 Task: Create a due date automation trigger when advanced on, on the monday after a card is due add basic but not in list "Resume" at 11:00 AM.
Action: Mouse moved to (1144, 89)
Screenshot: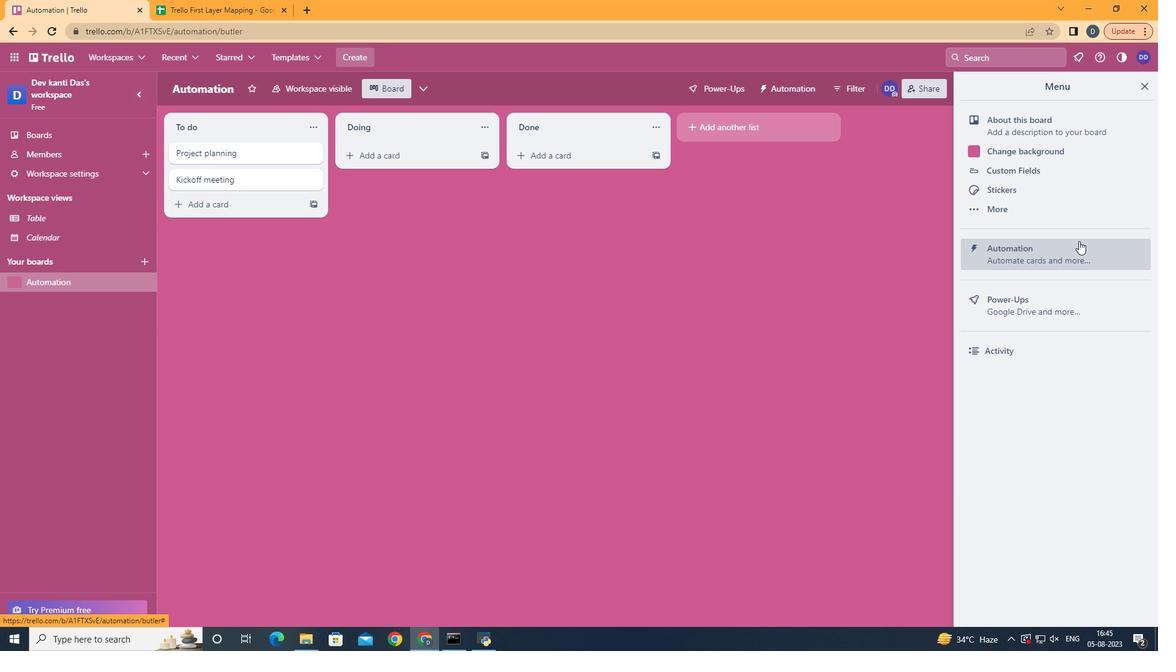 
Action: Mouse pressed left at (1144, 89)
Screenshot: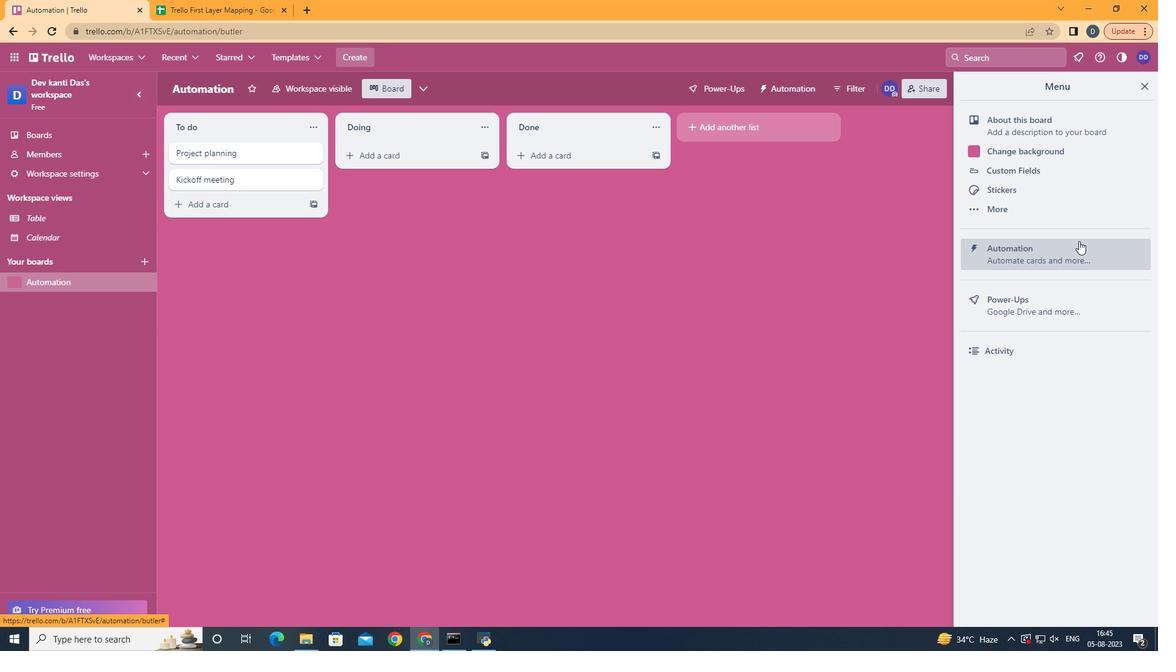 
Action: Mouse moved to (1078, 240)
Screenshot: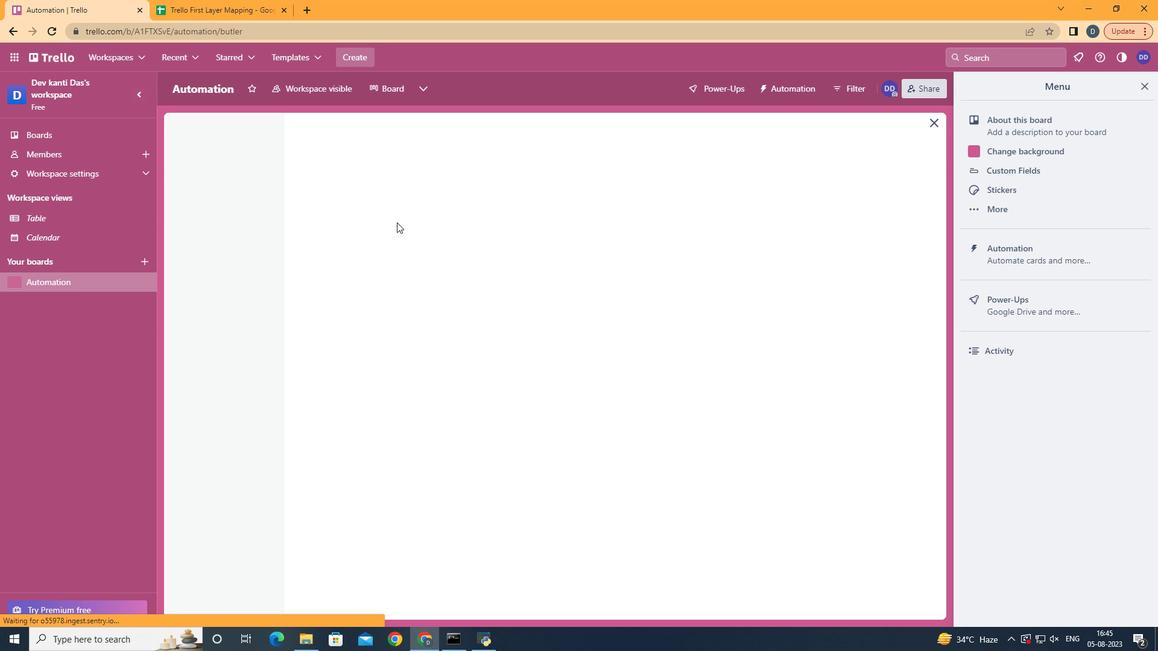 
Action: Mouse pressed left at (1078, 240)
Screenshot: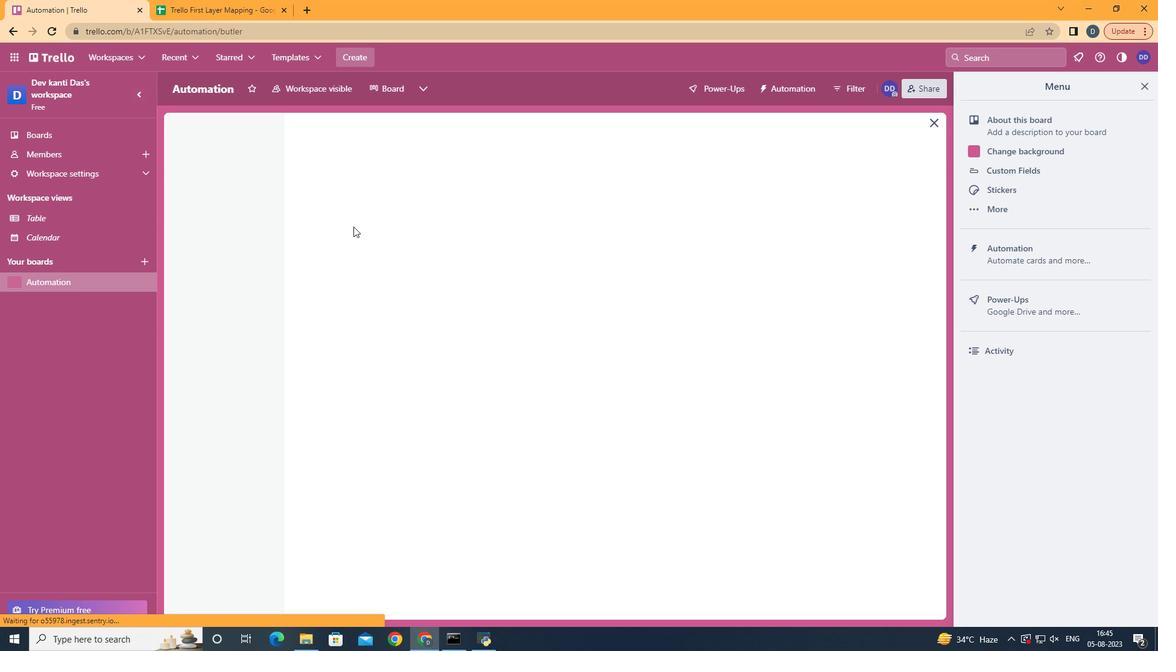 
Action: Mouse moved to (246, 242)
Screenshot: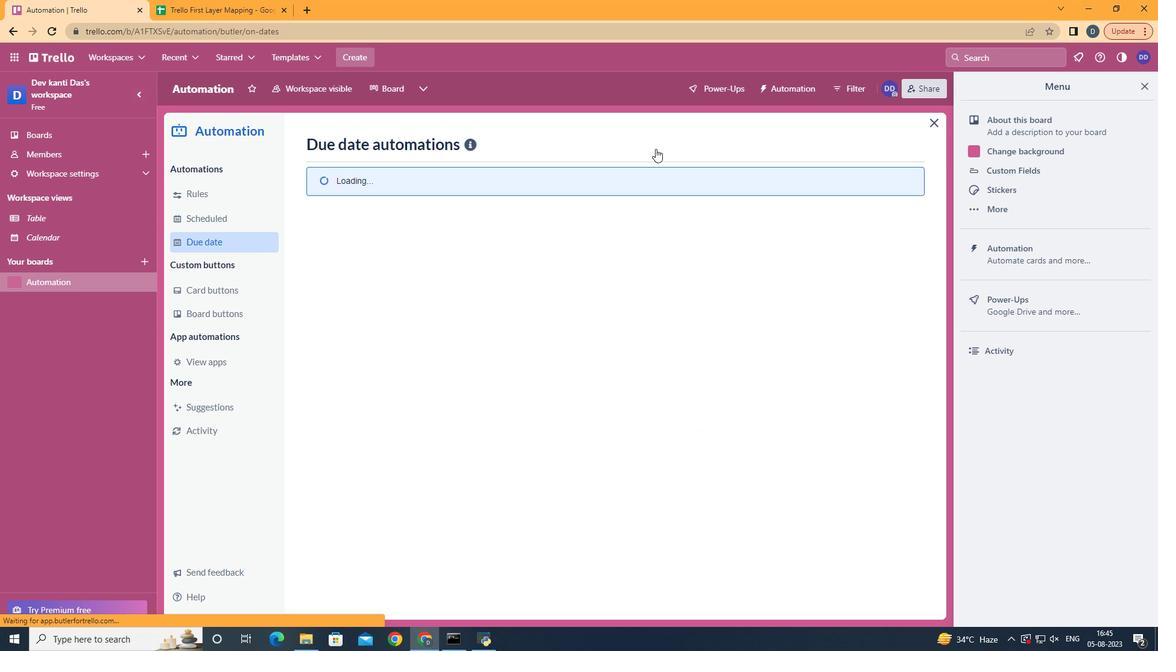 
Action: Mouse pressed left at (246, 242)
Screenshot: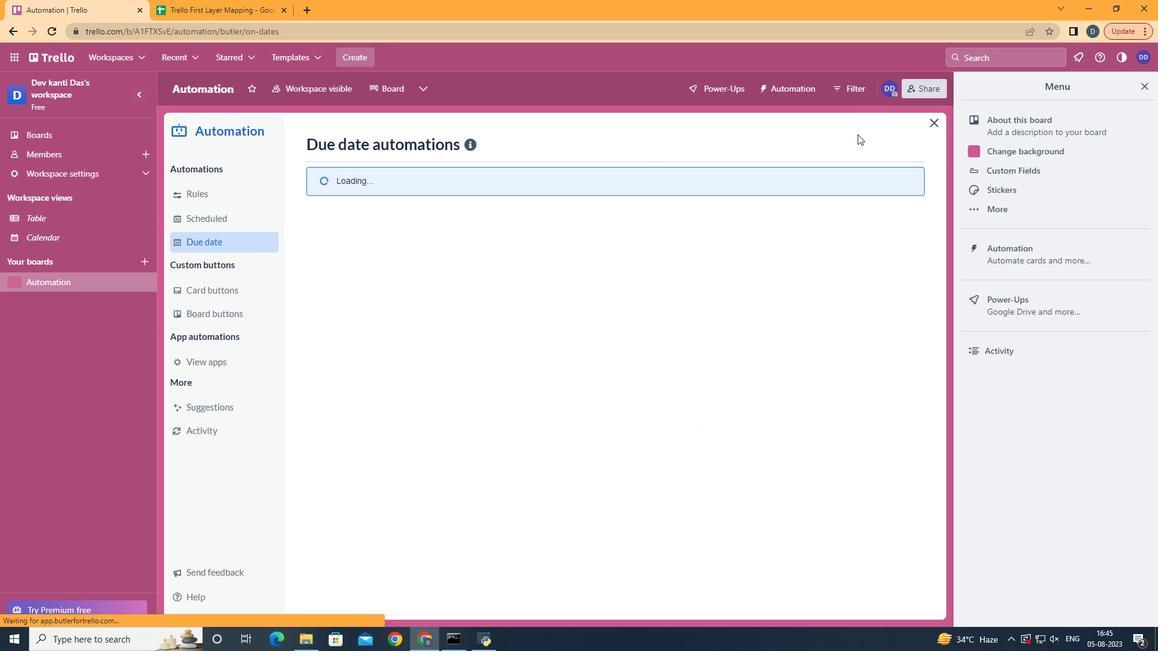 
Action: Mouse moved to (852, 141)
Screenshot: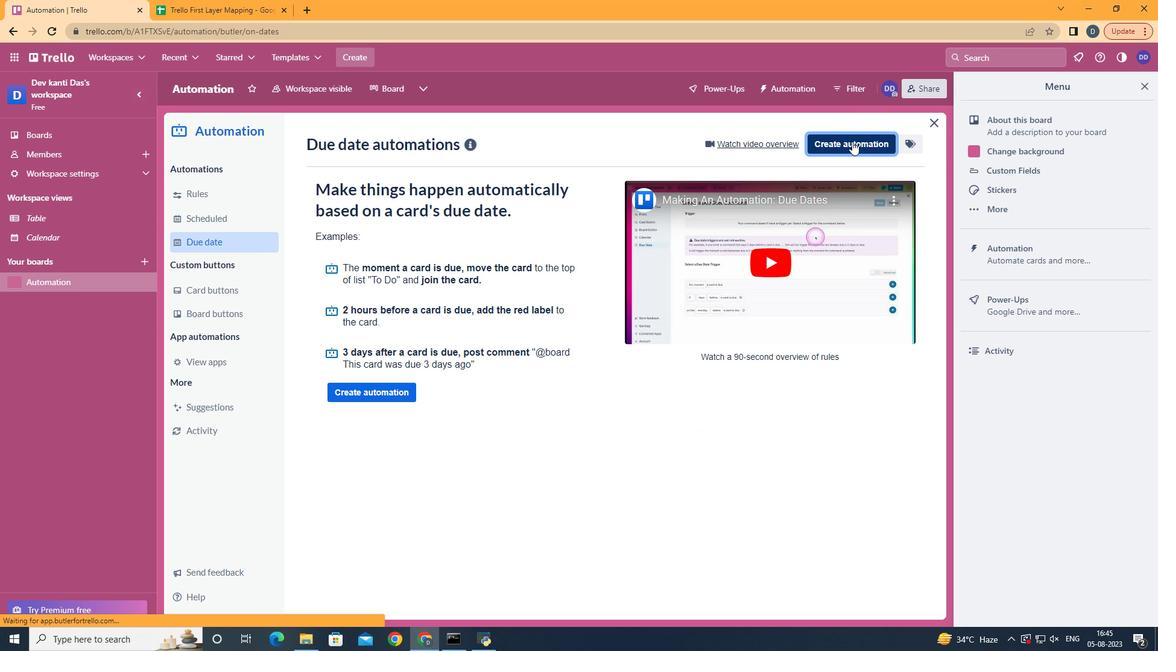 
Action: Mouse pressed left at (852, 141)
Screenshot: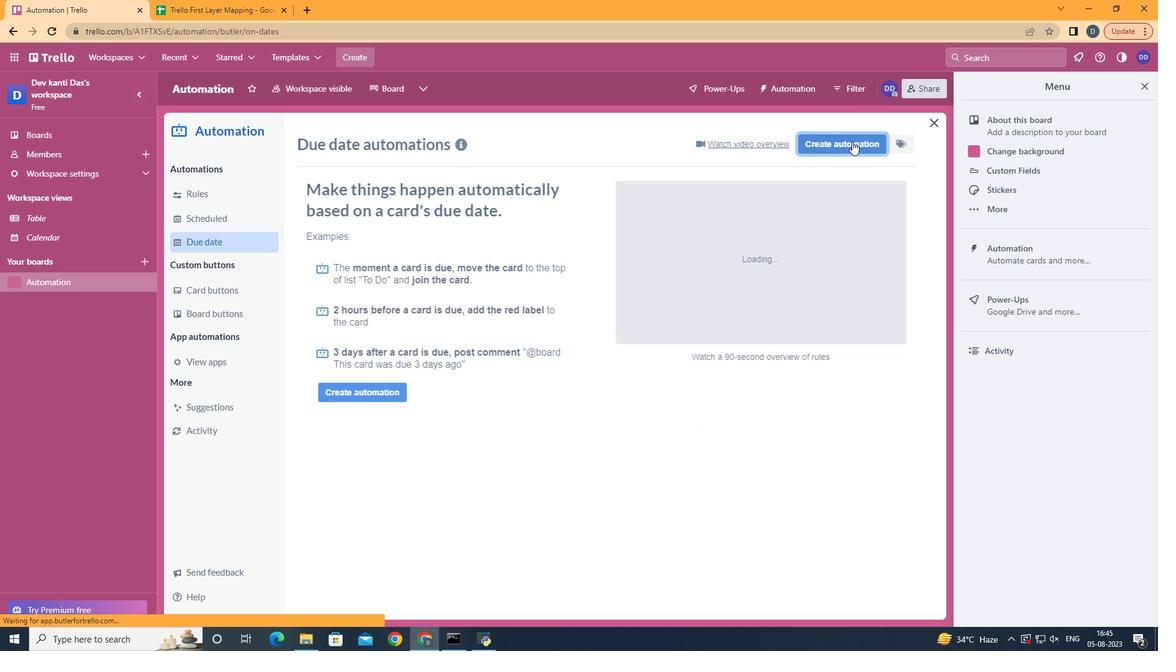
Action: Mouse moved to (659, 263)
Screenshot: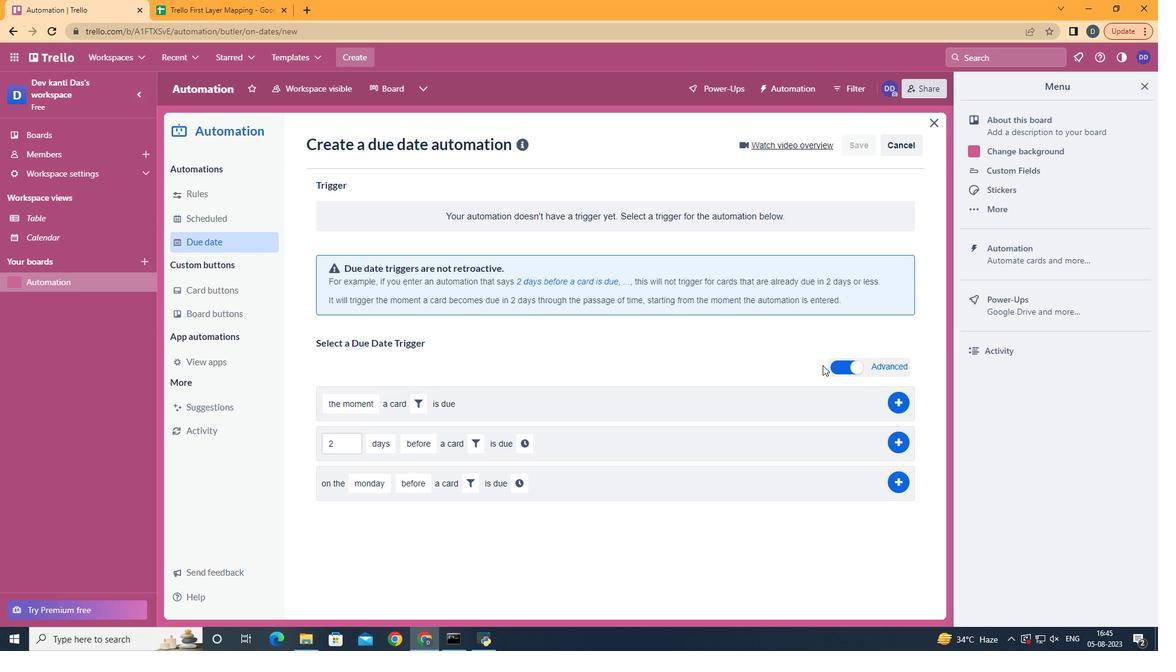
Action: Mouse pressed left at (659, 263)
Screenshot: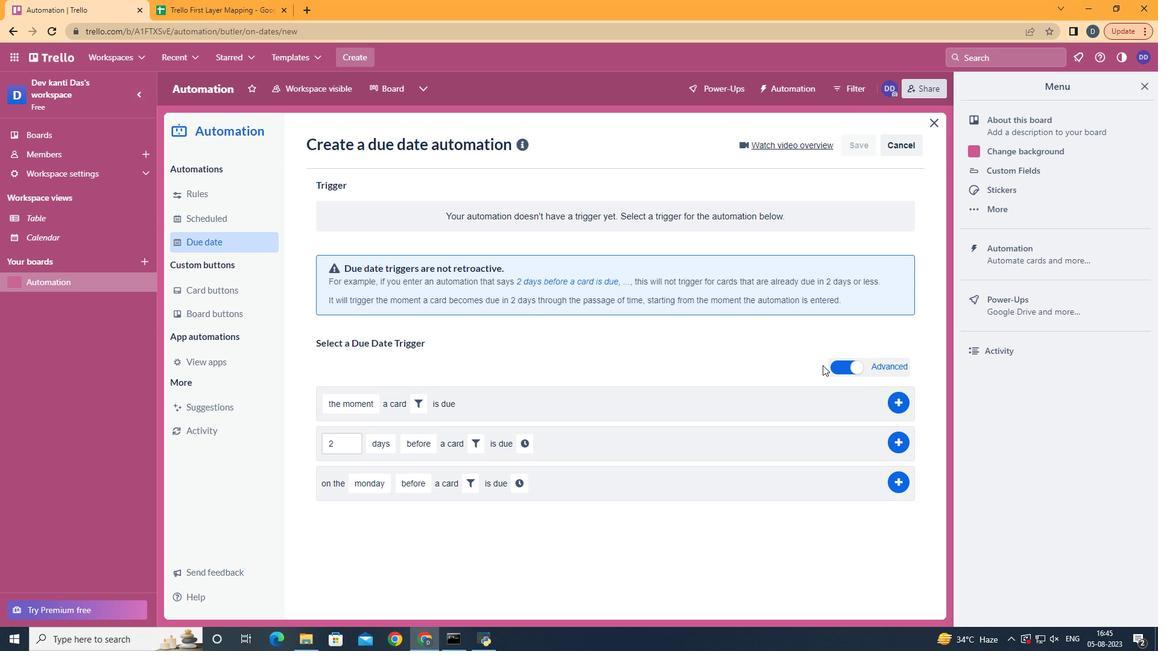 
Action: Mouse moved to (385, 321)
Screenshot: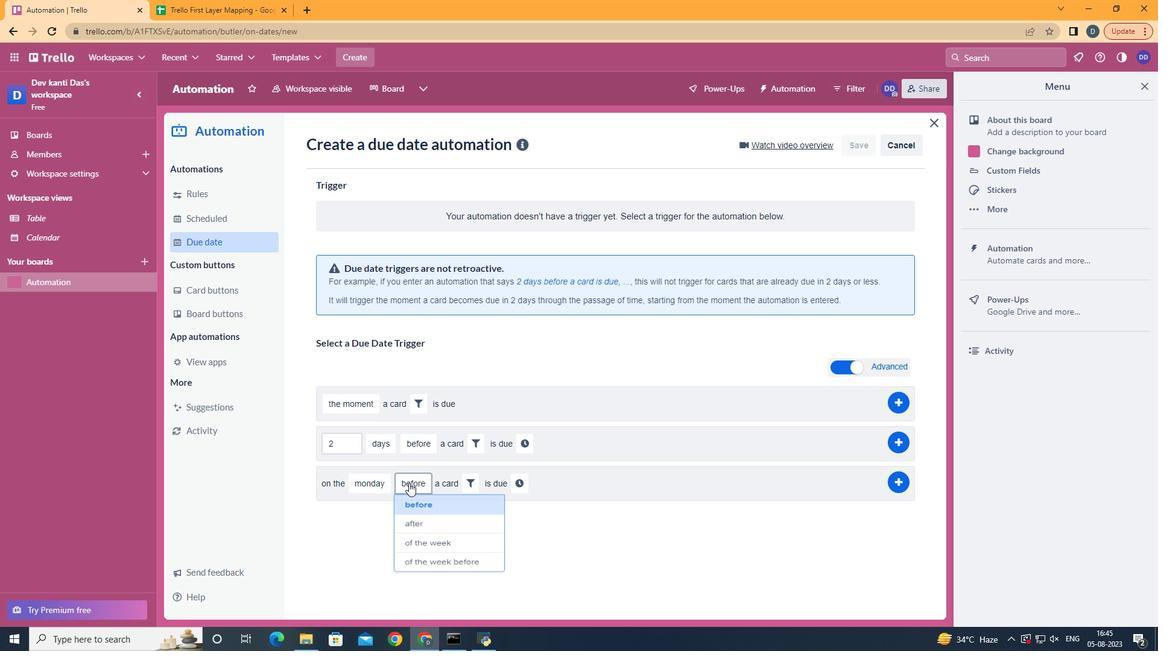 
Action: Mouse pressed left at (385, 321)
Screenshot: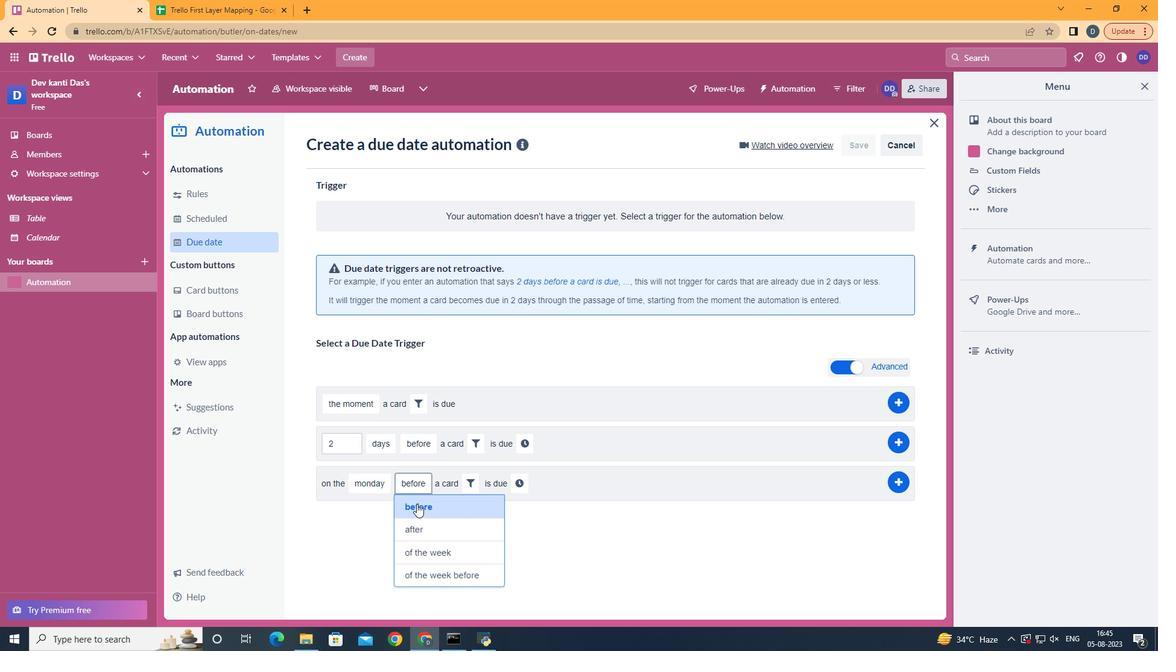 
Action: Mouse moved to (422, 525)
Screenshot: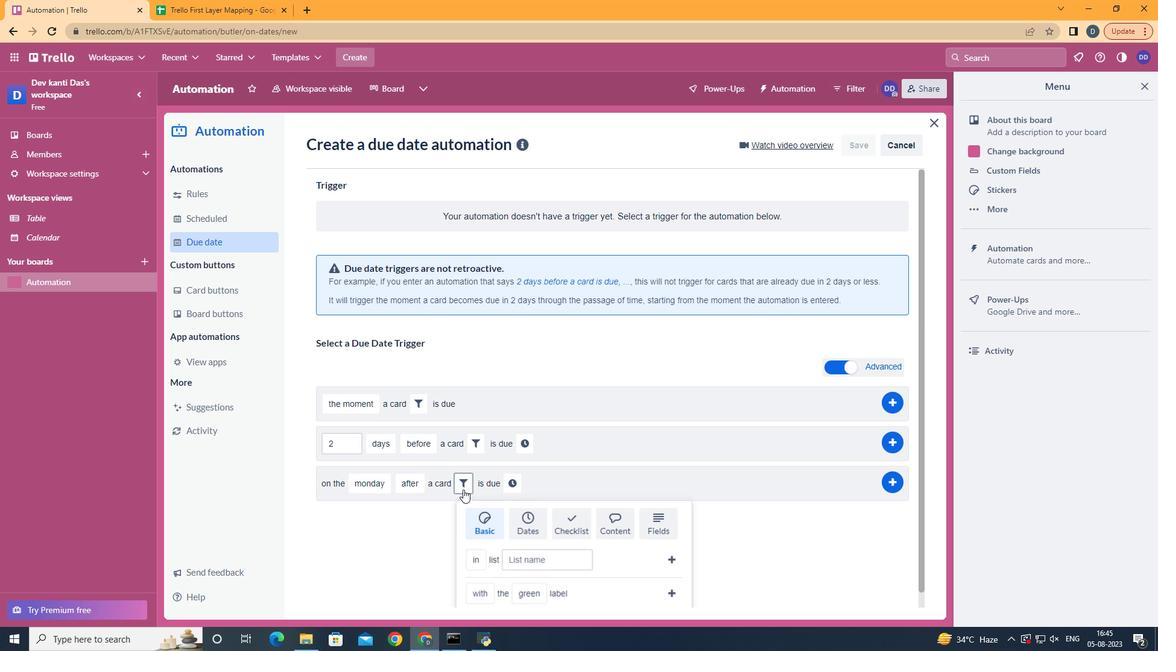 
Action: Mouse pressed left at (422, 525)
Screenshot: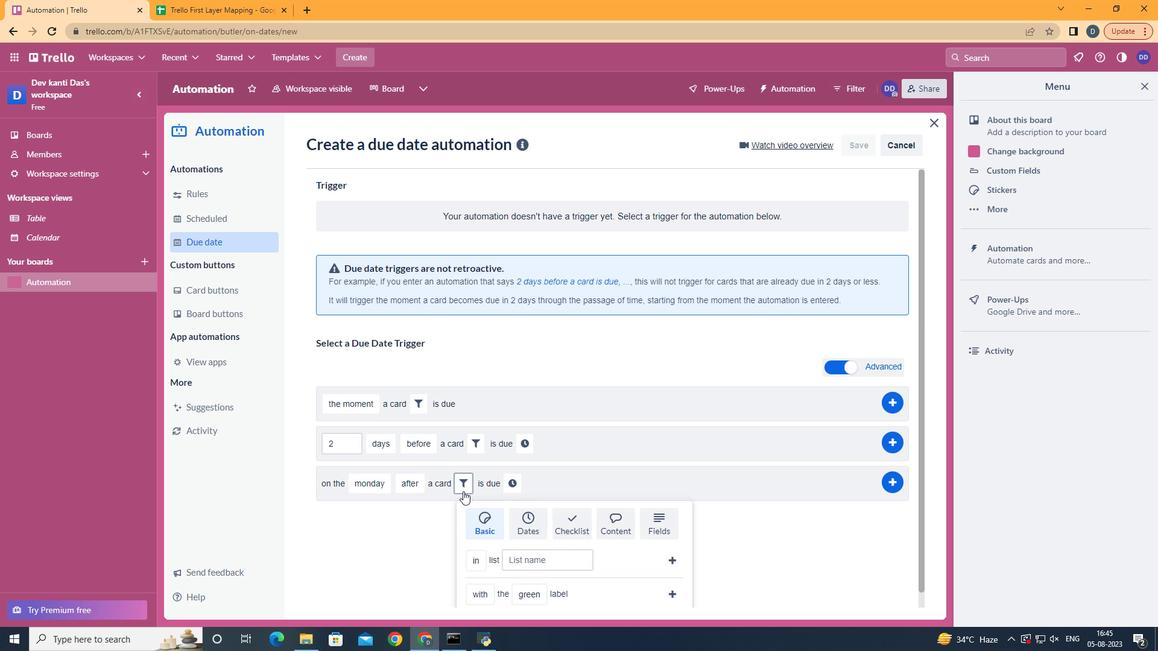 
Action: Mouse moved to (463, 490)
Screenshot: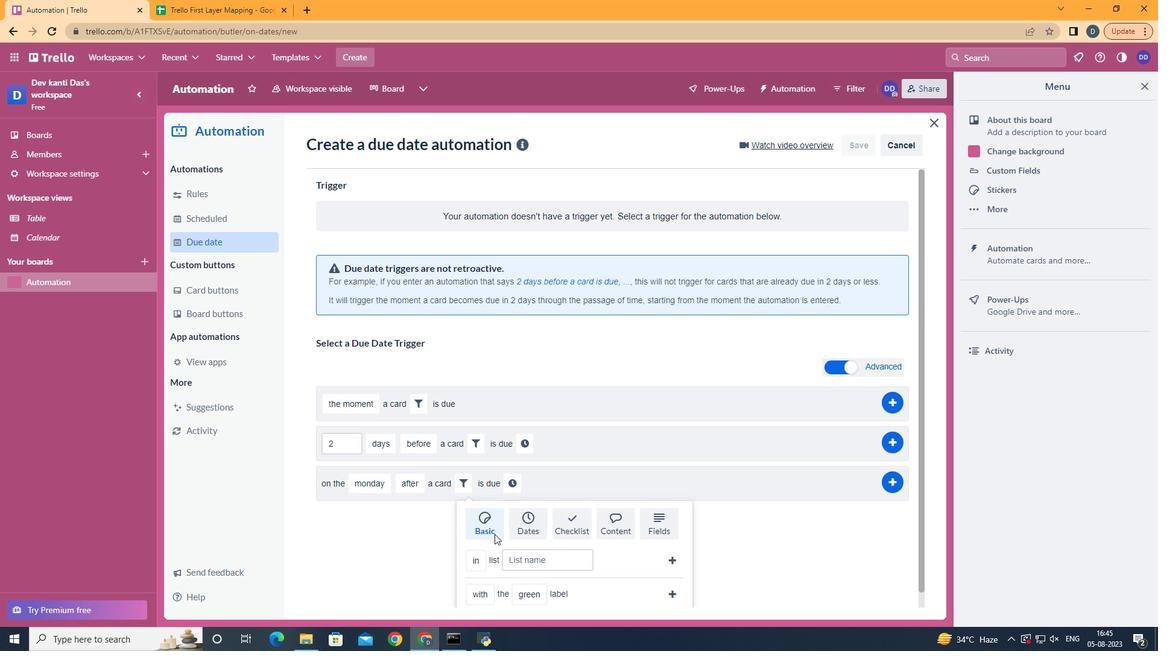 
Action: Mouse pressed left at (463, 490)
Screenshot: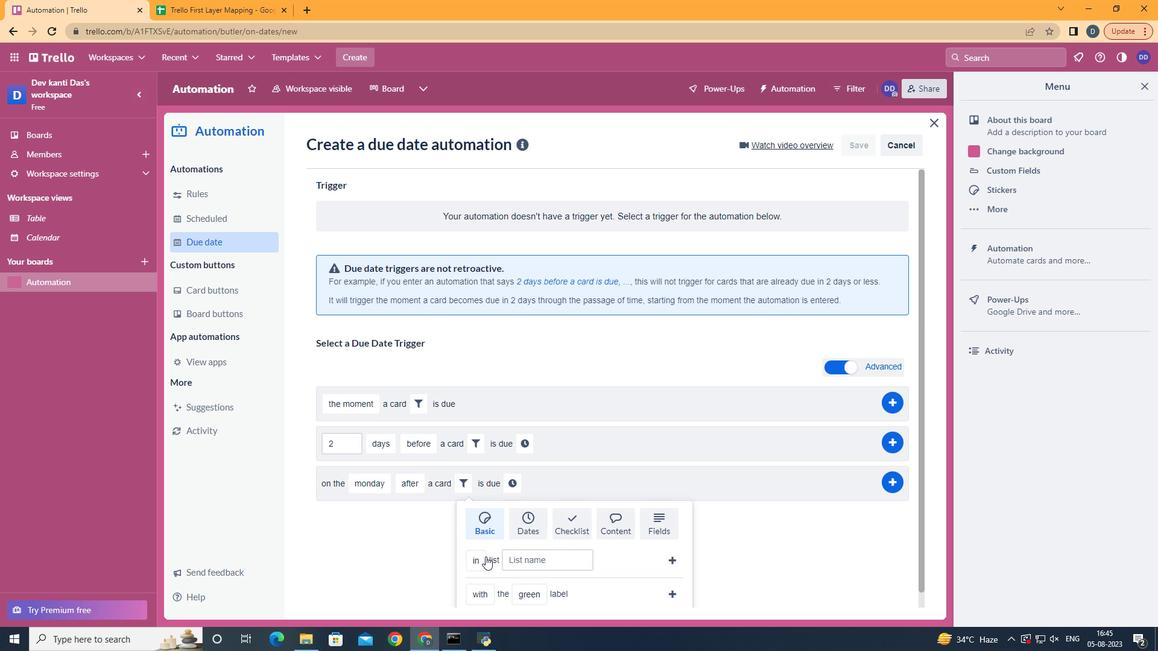 
Action: Mouse moved to (488, 539)
Screenshot: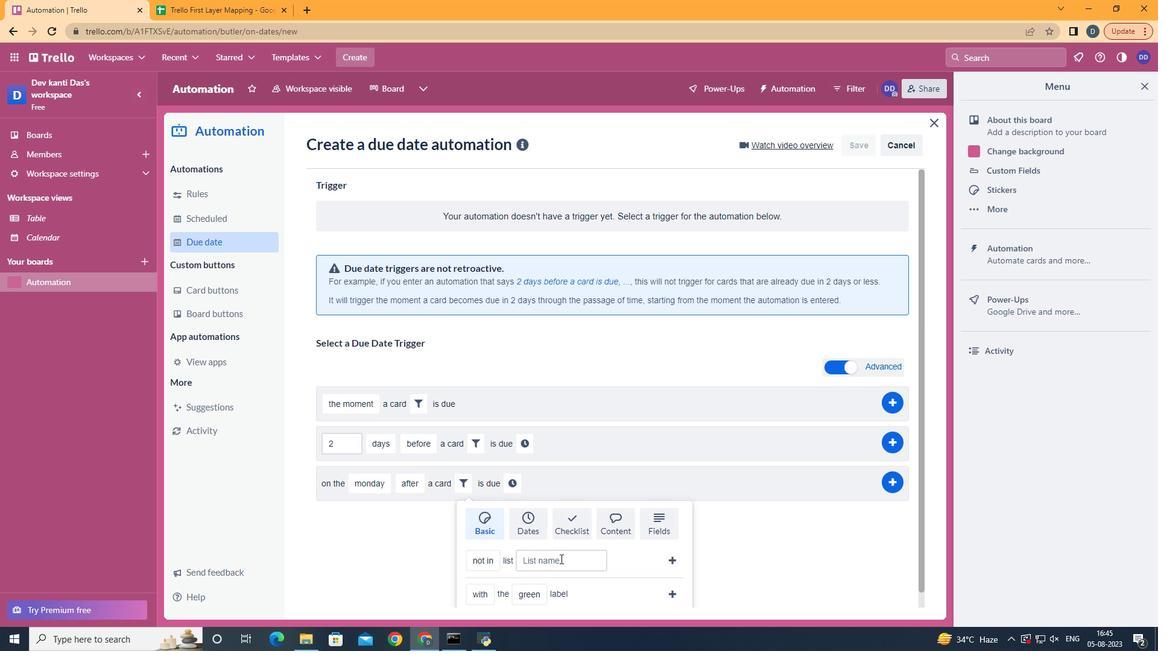 
Action: Mouse pressed left at (488, 539)
Screenshot: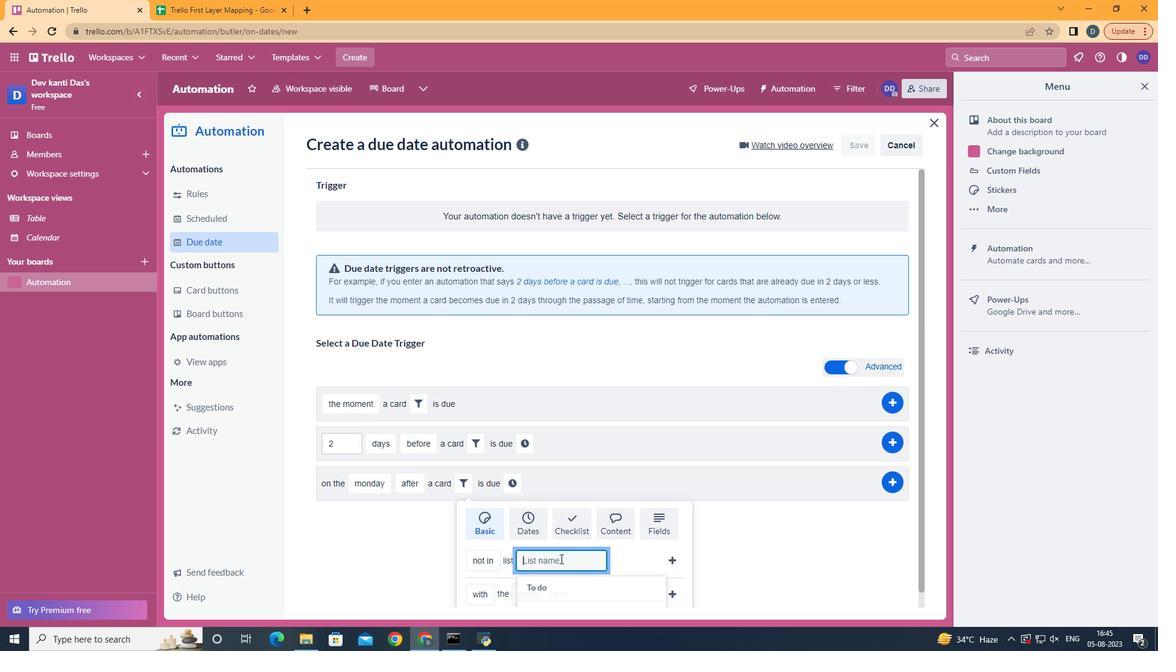
Action: Mouse moved to (560, 559)
Screenshot: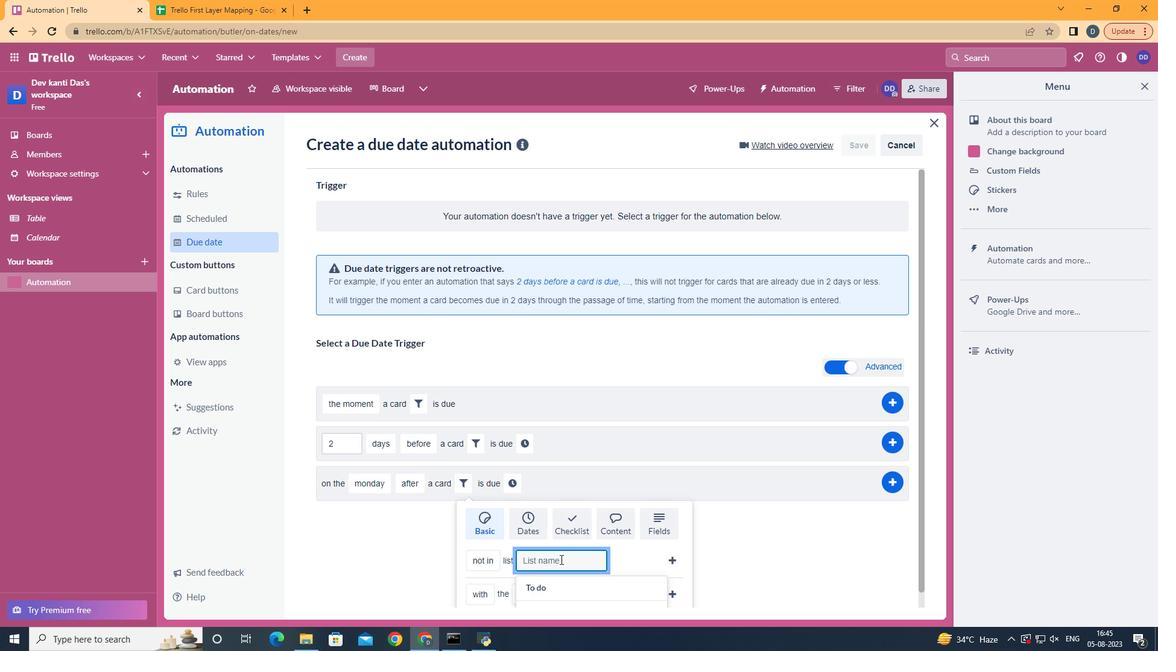 
Action: Mouse pressed left at (560, 559)
Screenshot: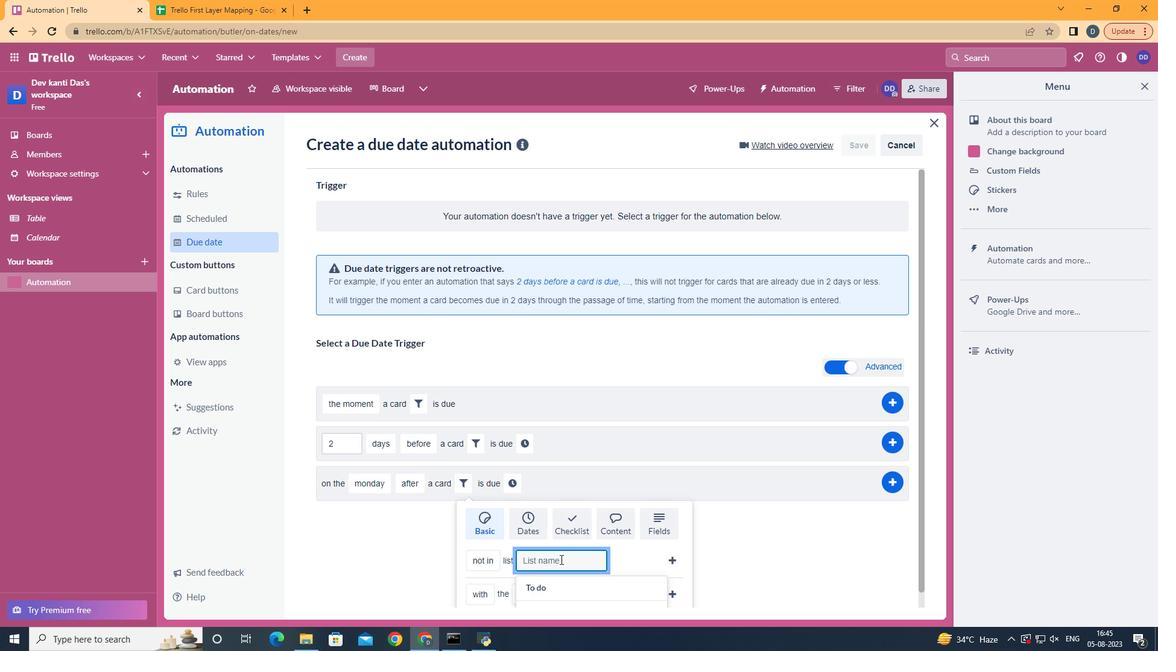 
Action: Mouse moved to (560, 560)
Screenshot: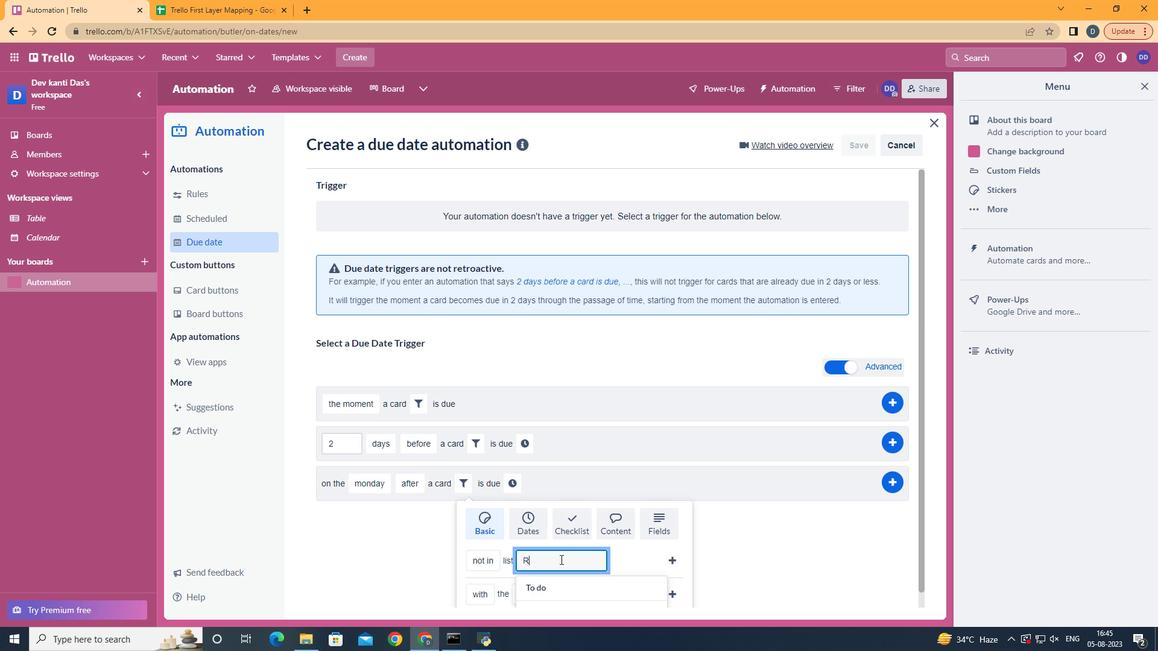 
Action: Key pressed <Key.shift>Resume
Screenshot: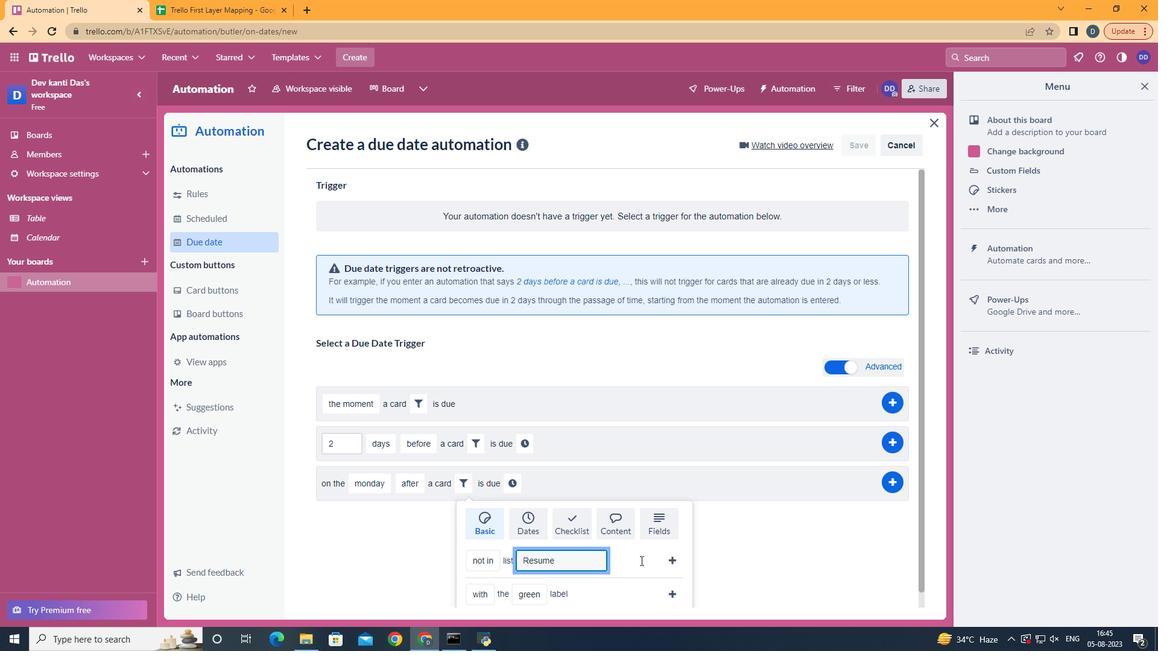 
Action: Mouse moved to (672, 563)
Screenshot: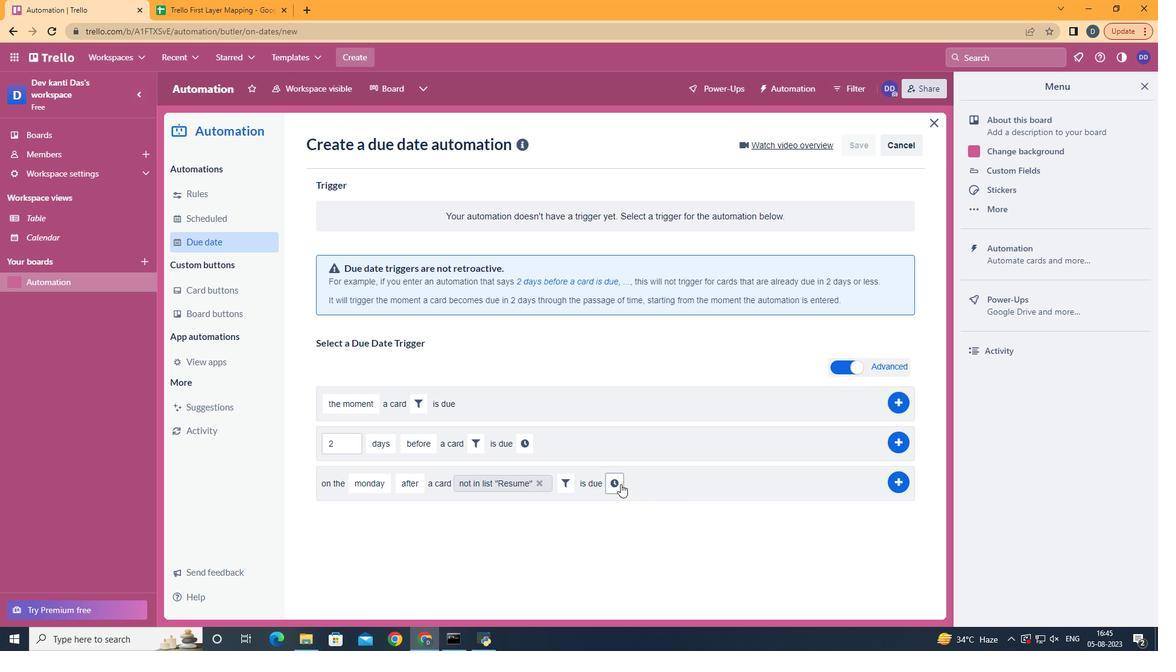 
Action: Mouse pressed left at (672, 563)
Screenshot: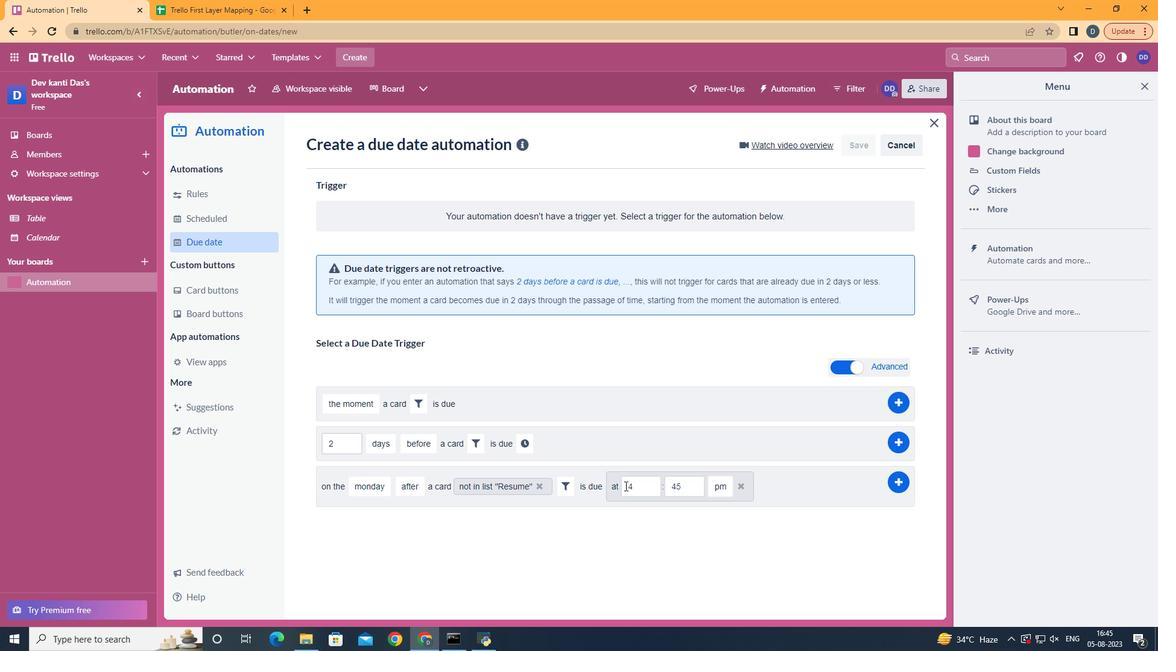
Action: Mouse moved to (621, 484)
Screenshot: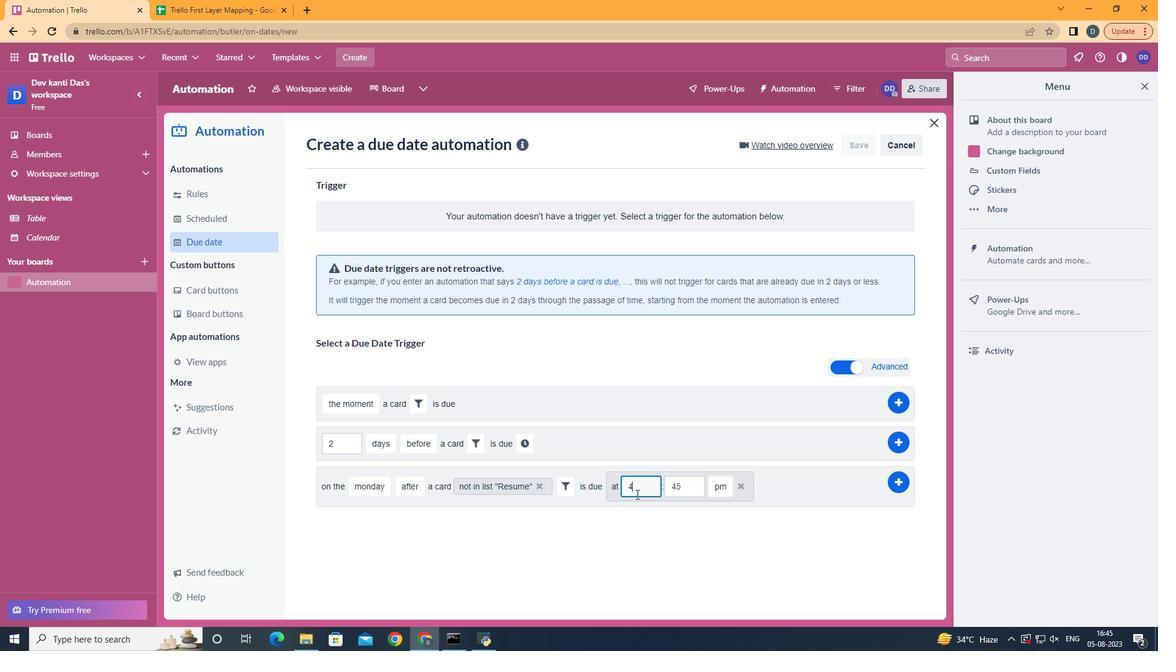 
Action: Mouse pressed left at (621, 484)
Screenshot: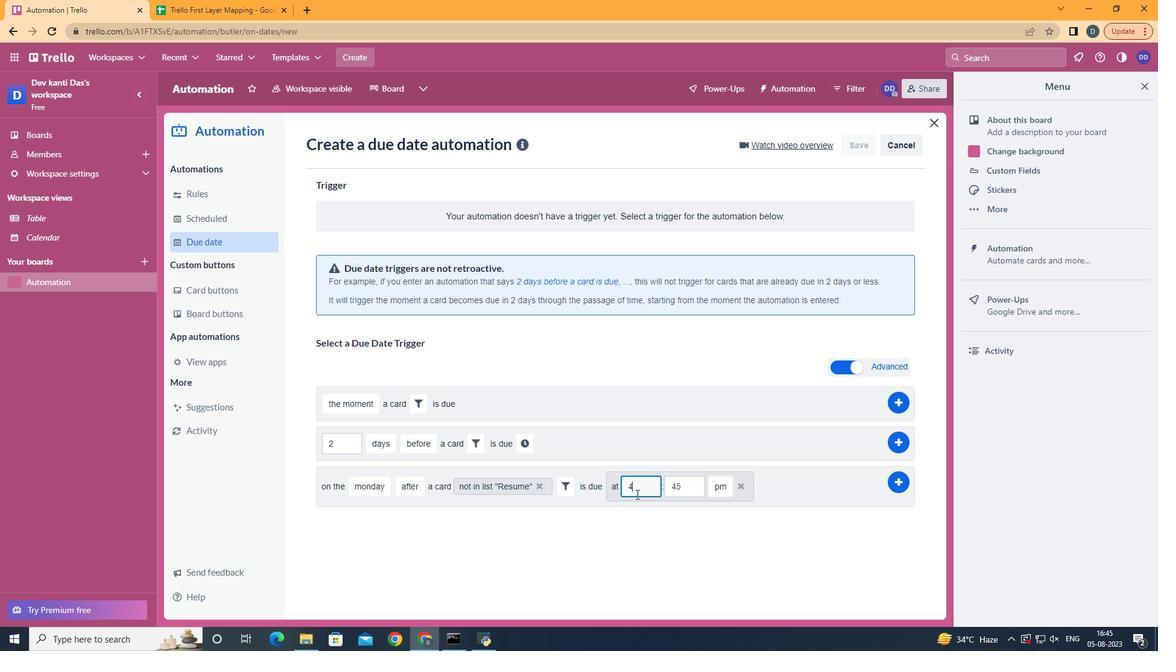 
Action: Mouse moved to (653, 490)
Screenshot: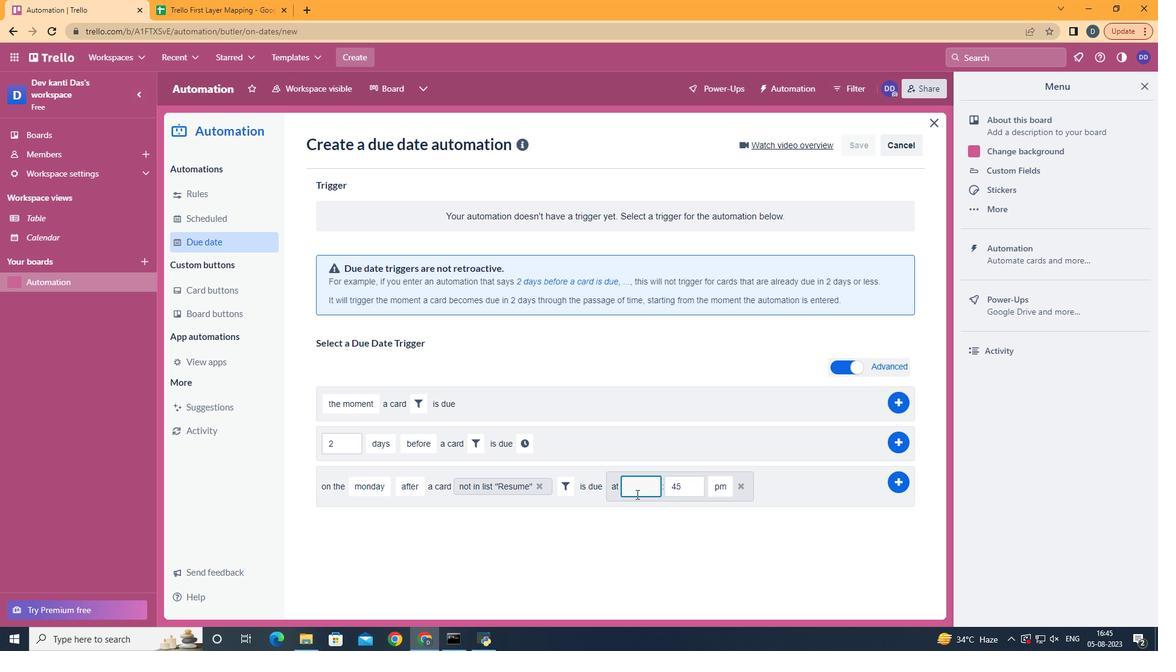 
Action: Mouse pressed left at (653, 490)
Screenshot: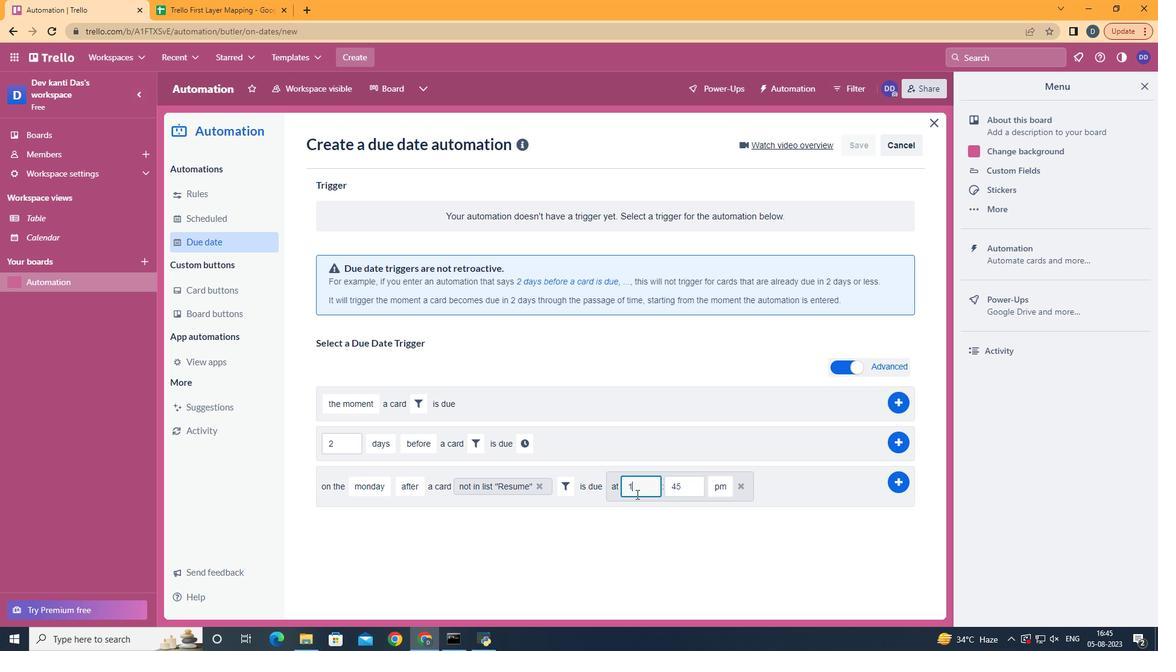 
Action: Mouse moved to (636, 494)
Screenshot: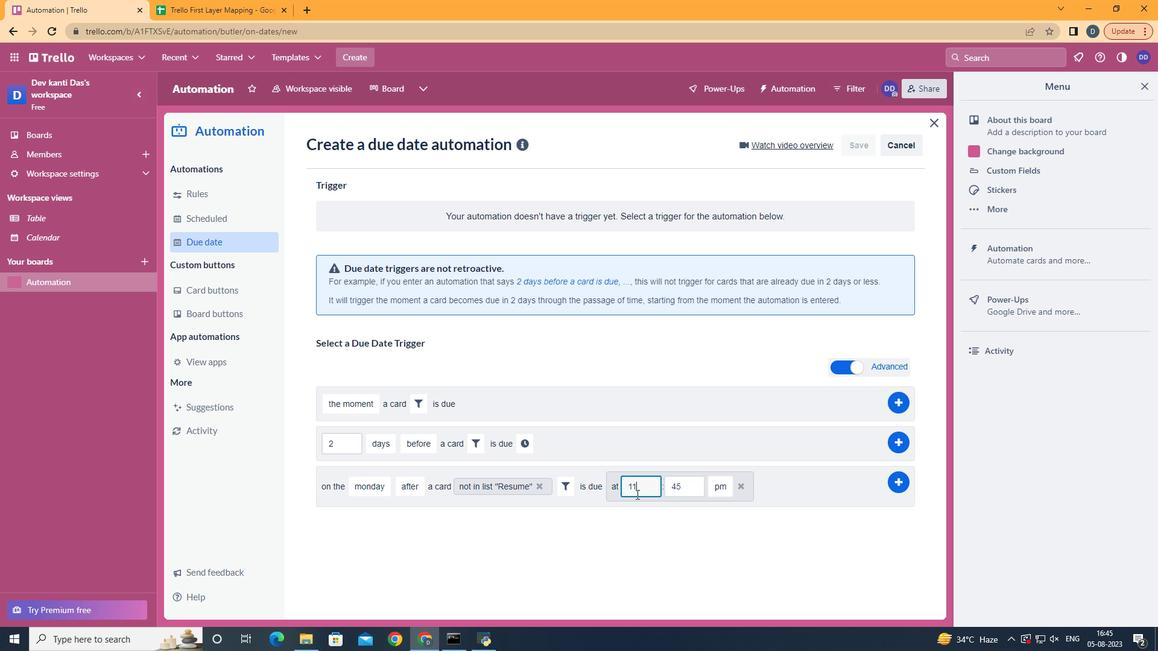
Action: Key pressed <Key.backspace>11
Screenshot: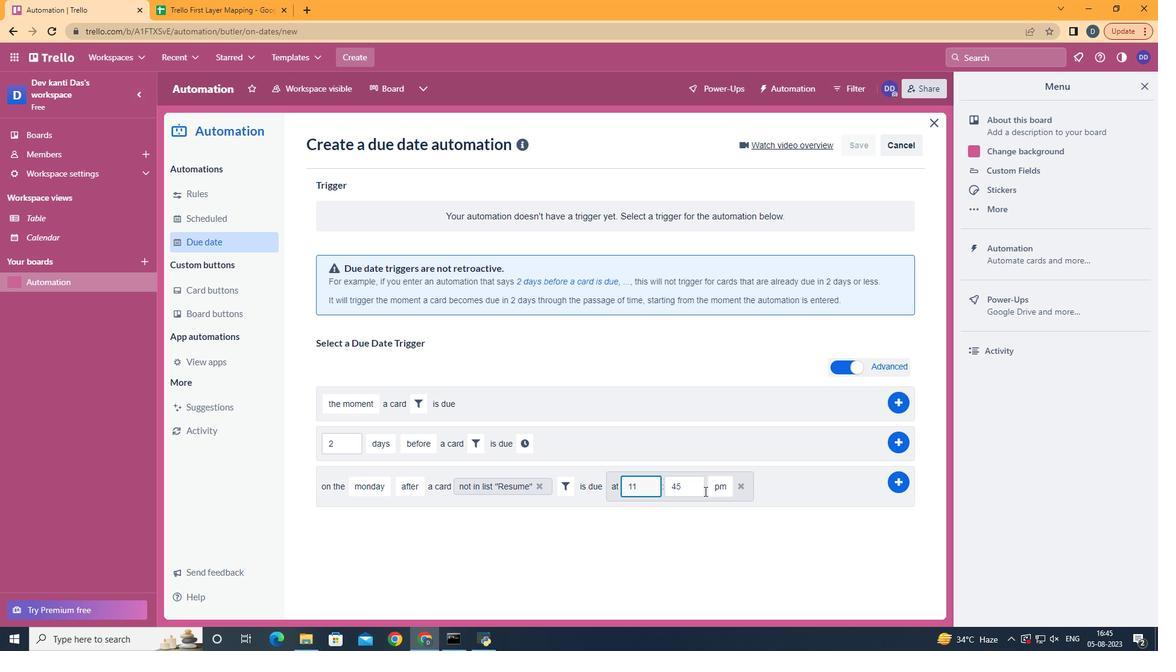 
Action: Mouse moved to (691, 482)
Screenshot: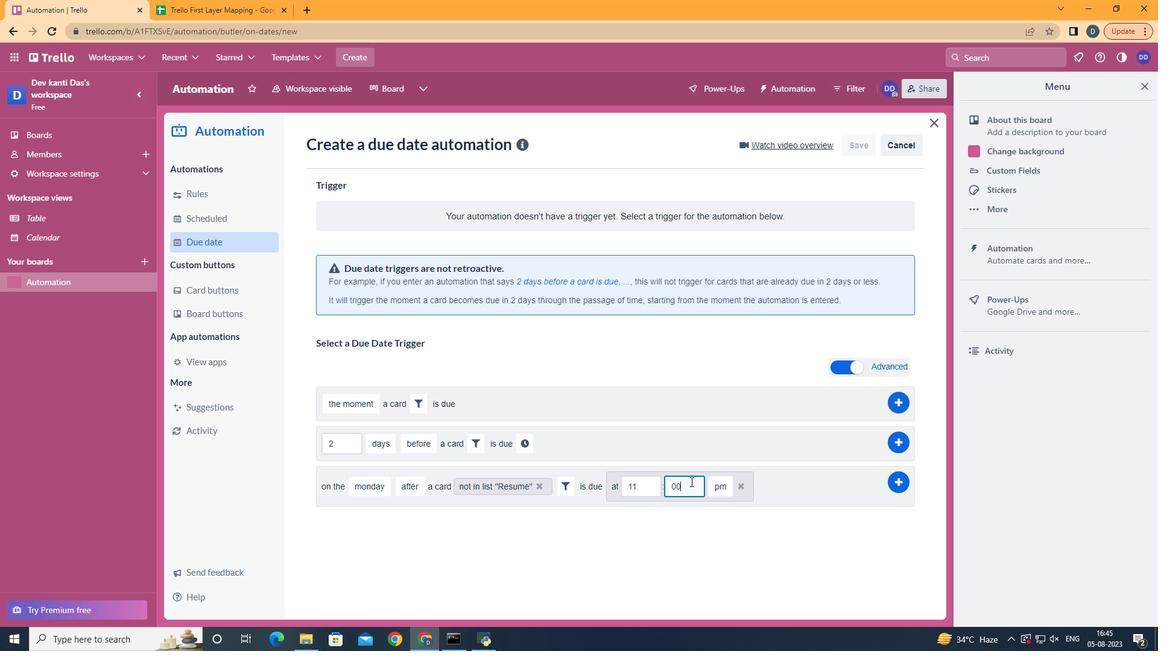 
Action: Mouse pressed left at (691, 482)
Screenshot: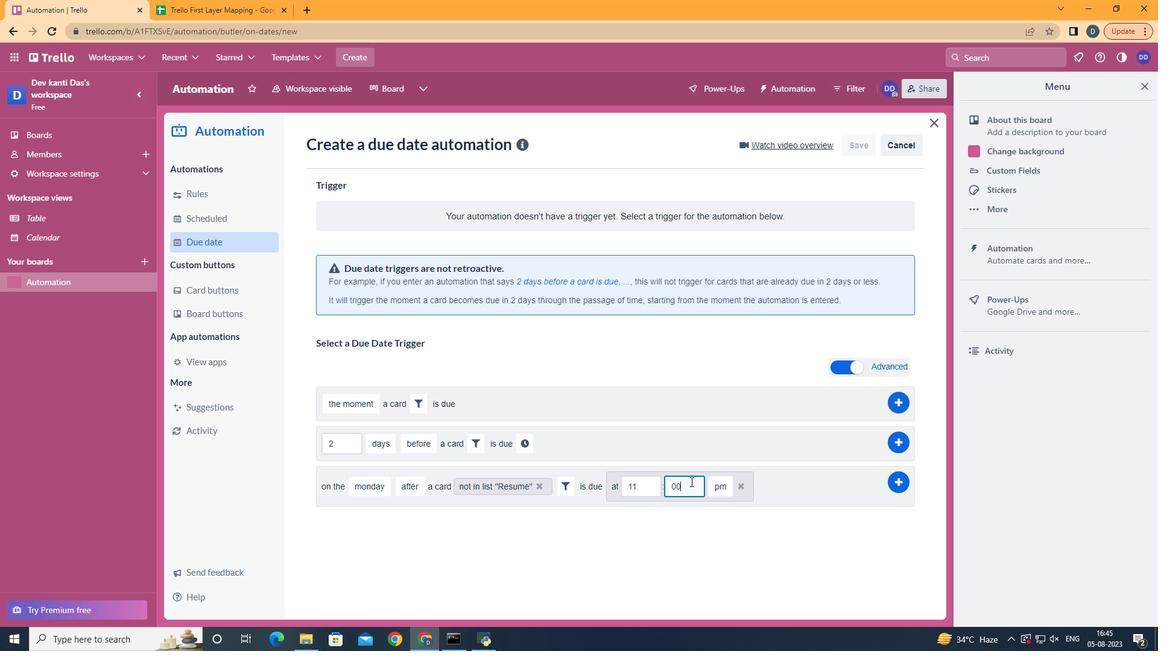 
Action: Key pressed <Key.backspace><Key.backspace>00
Screenshot: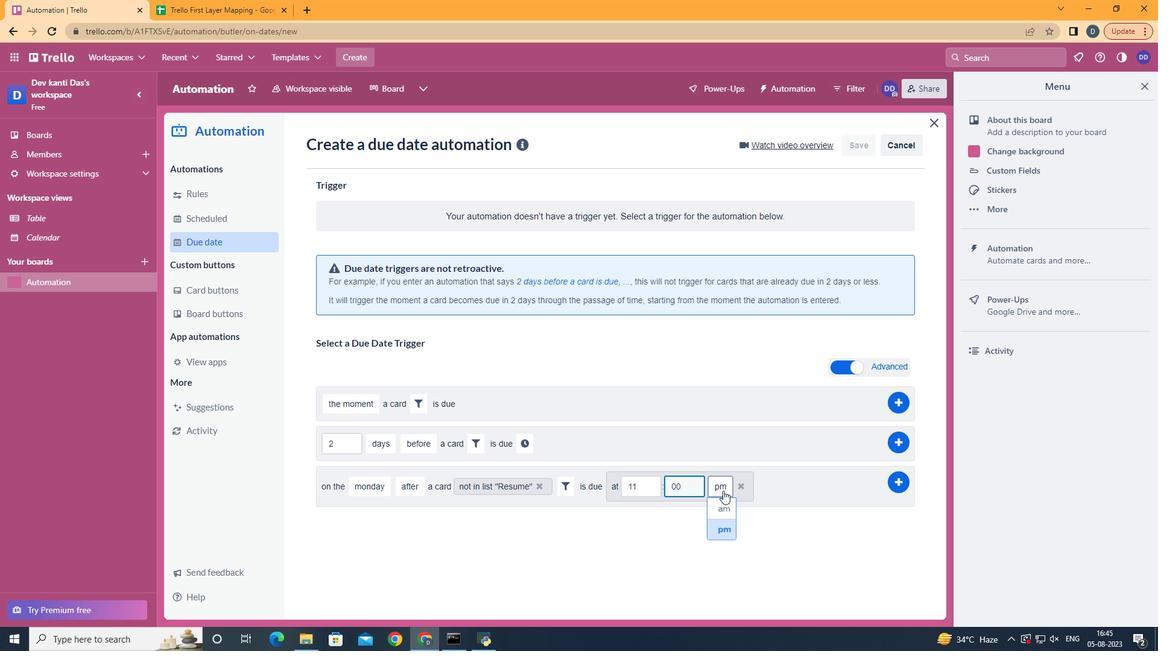 
Action: Mouse moved to (726, 509)
Screenshot: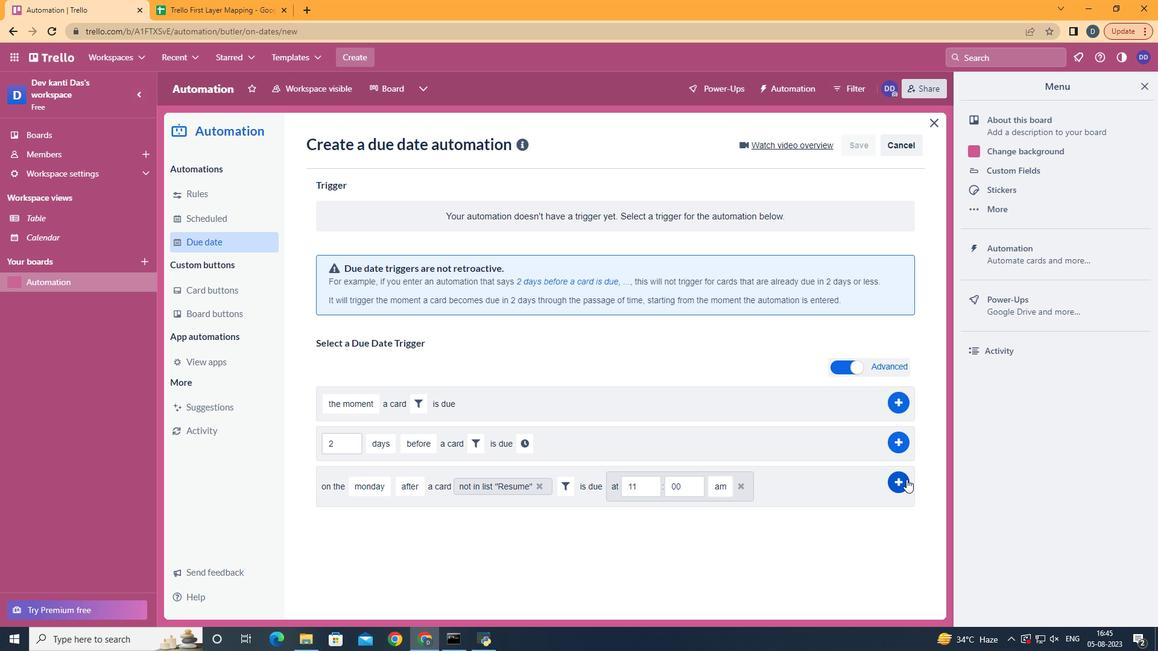 
Action: Mouse pressed left at (726, 509)
Screenshot: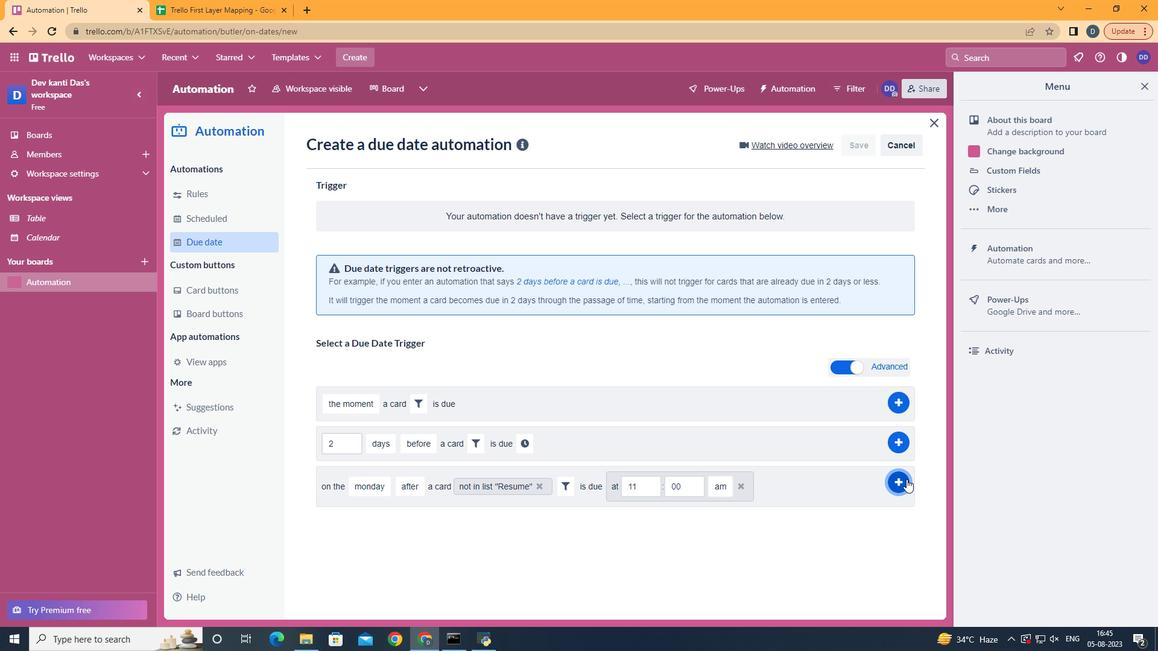 
Action: Mouse moved to (907, 479)
Screenshot: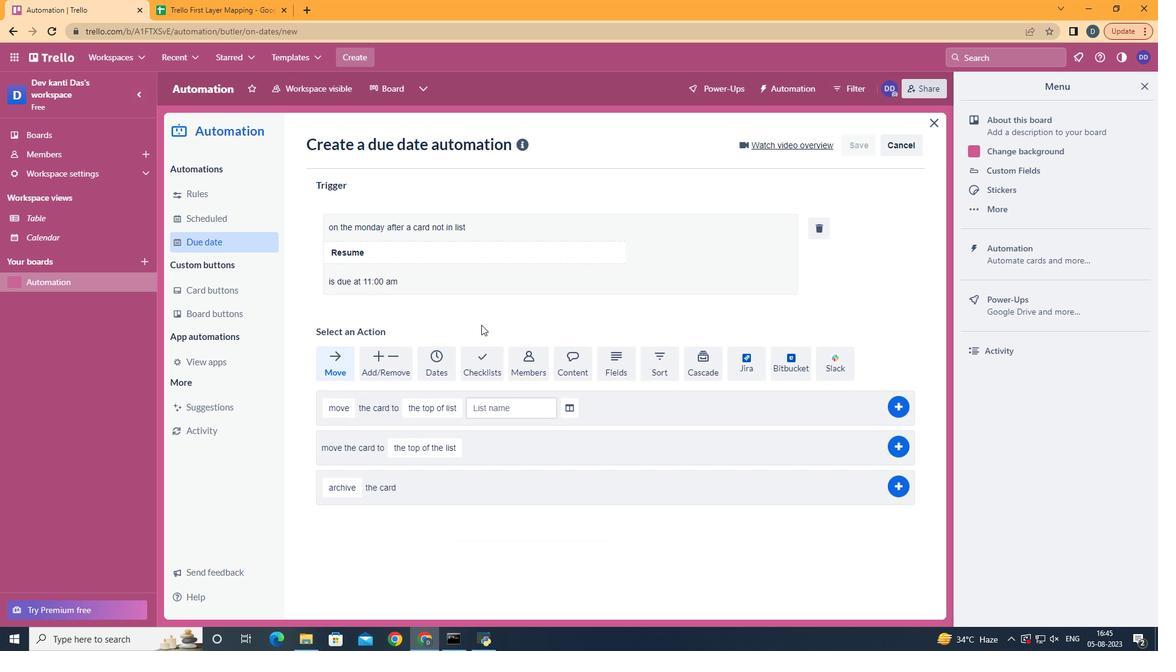 
Action: Mouse pressed left at (907, 479)
Screenshot: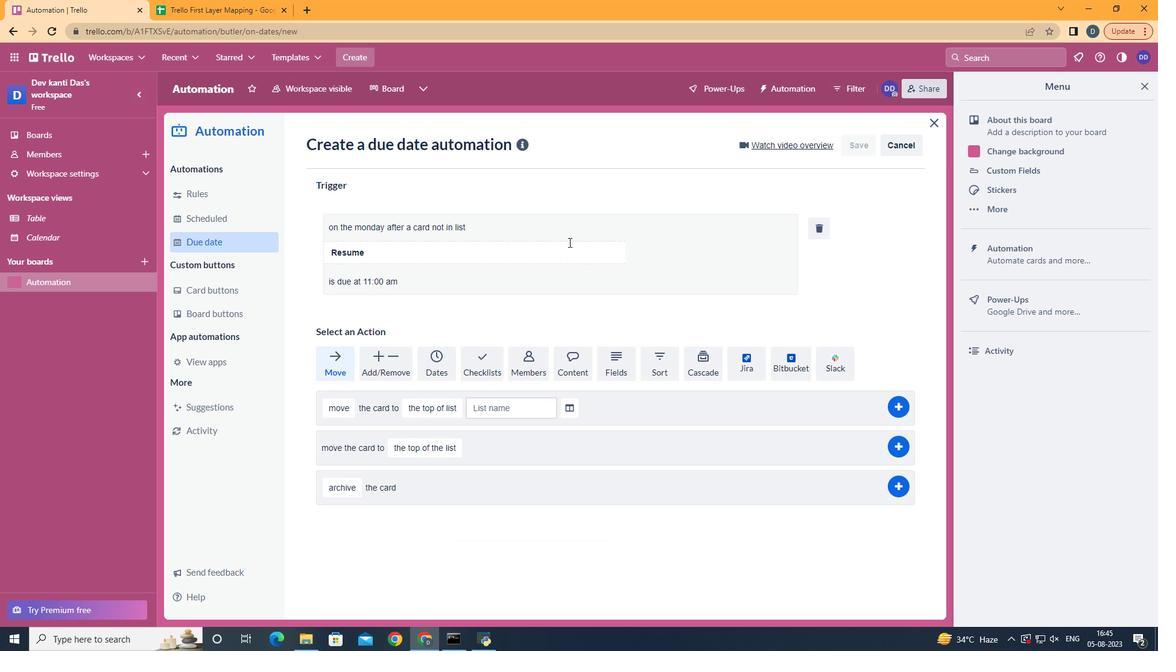
Action: Mouse moved to (524, 212)
Screenshot: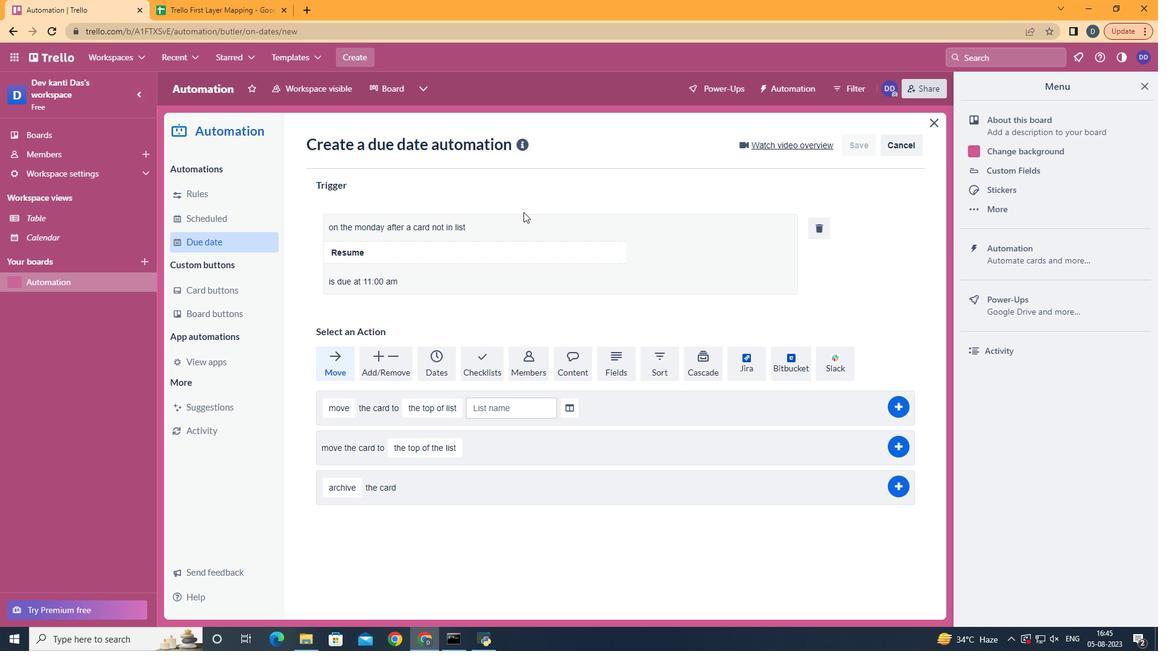 
